 Task: Use the audio equalizer preset "Club".
Action: Mouse moved to (98, 14)
Screenshot: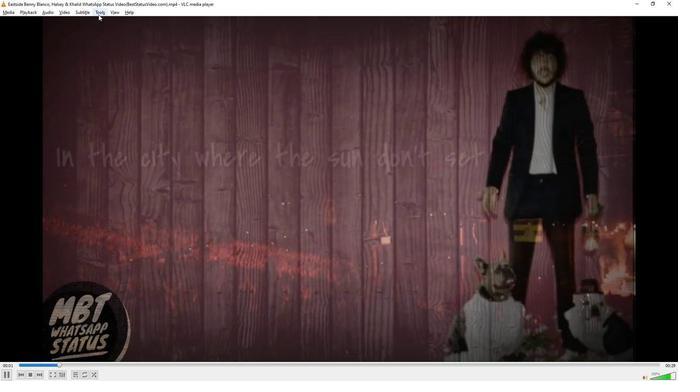 
Action: Mouse pressed left at (98, 14)
Screenshot: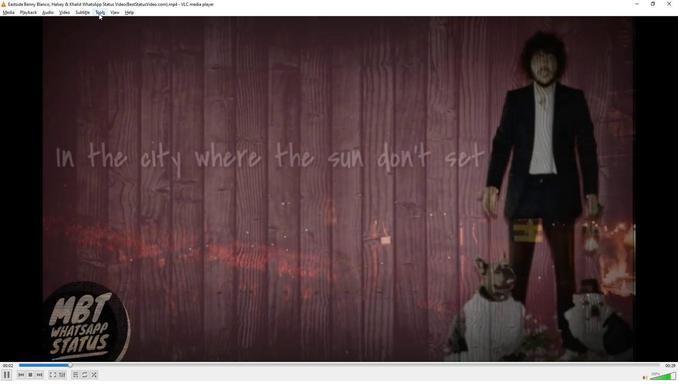 
Action: Mouse moved to (106, 19)
Screenshot: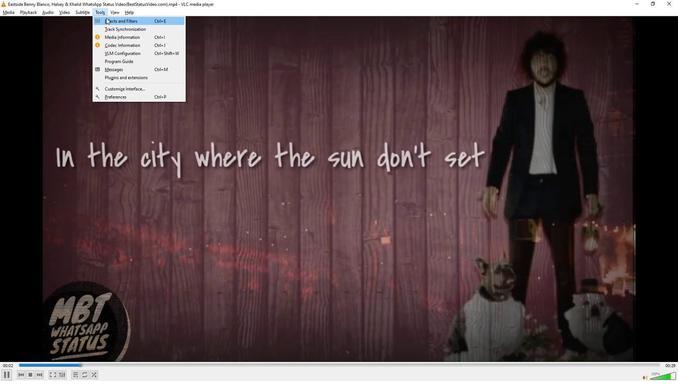 
Action: Mouse pressed left at (106, 19)
Screenshot: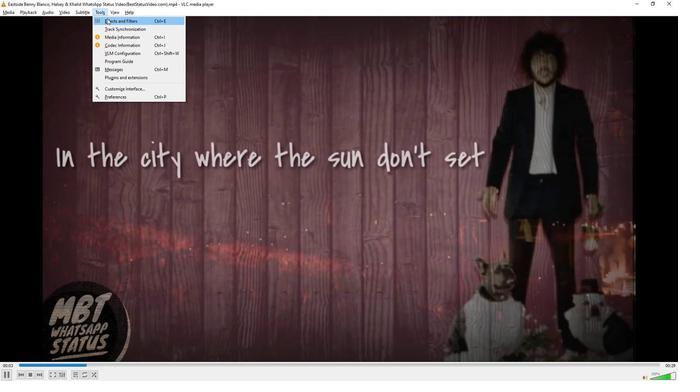
Action: Mouse moved to (435, 79)
Screenshot: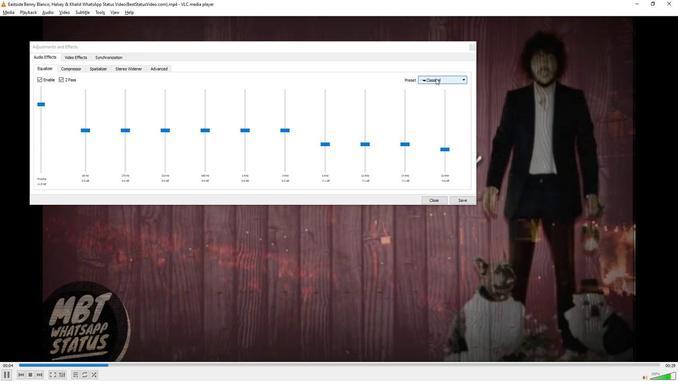 
Action: Mouse pressed left at (435, 79)
Screenshot: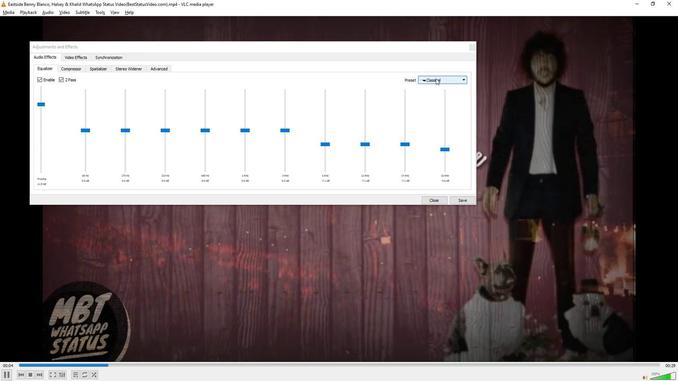 
Action: Mouse moved to (431, 103)
Screenshot: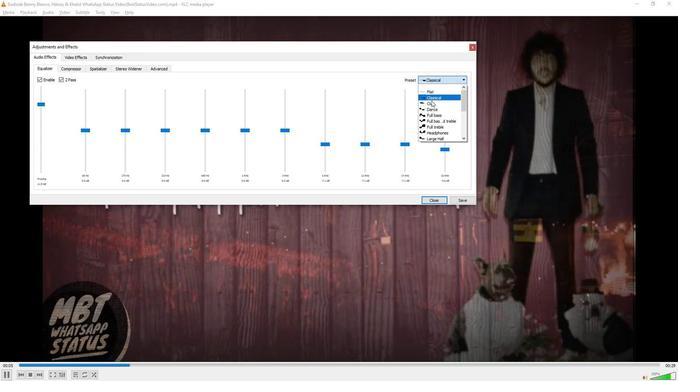 
Action: Mouse pressed left at (431, 103)
Screenshot: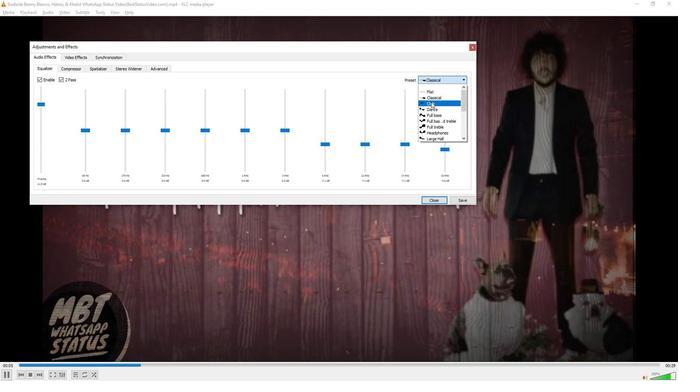 
Action: Mouse moved to (456, 225)
Screenshot: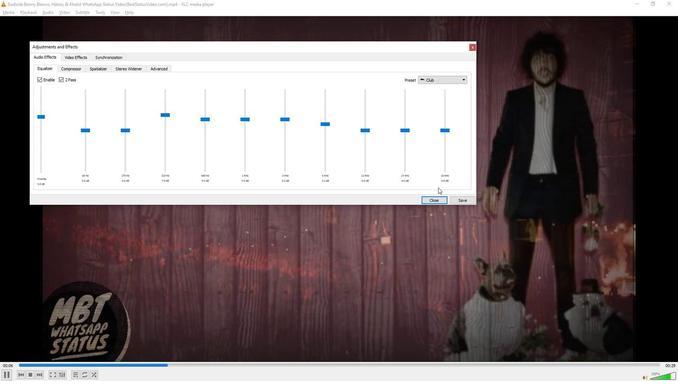 
